 Task: Create a due date automation trigger when advanced on, on the wednesday before a card is due add fields without custom field "Resume" set to a number lower or equal to 1 and lower than 10 at 11:00 AM.
Action: Mouse moved to (1101, 91)
Screenshot: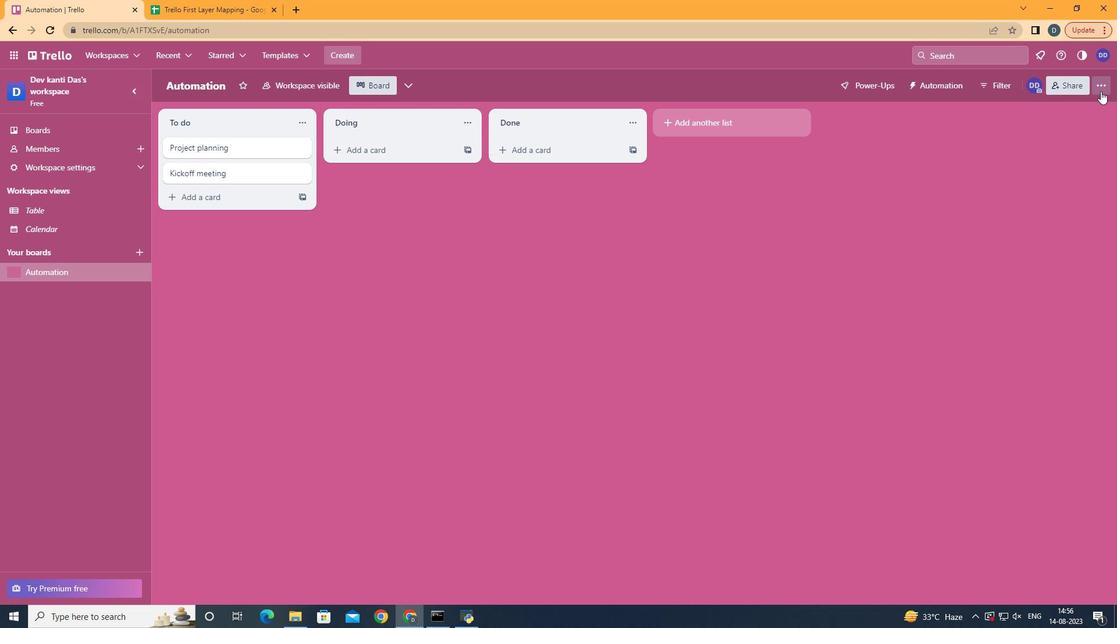 
Action: Mouse pressed left at (1101, 91)
Screenshot: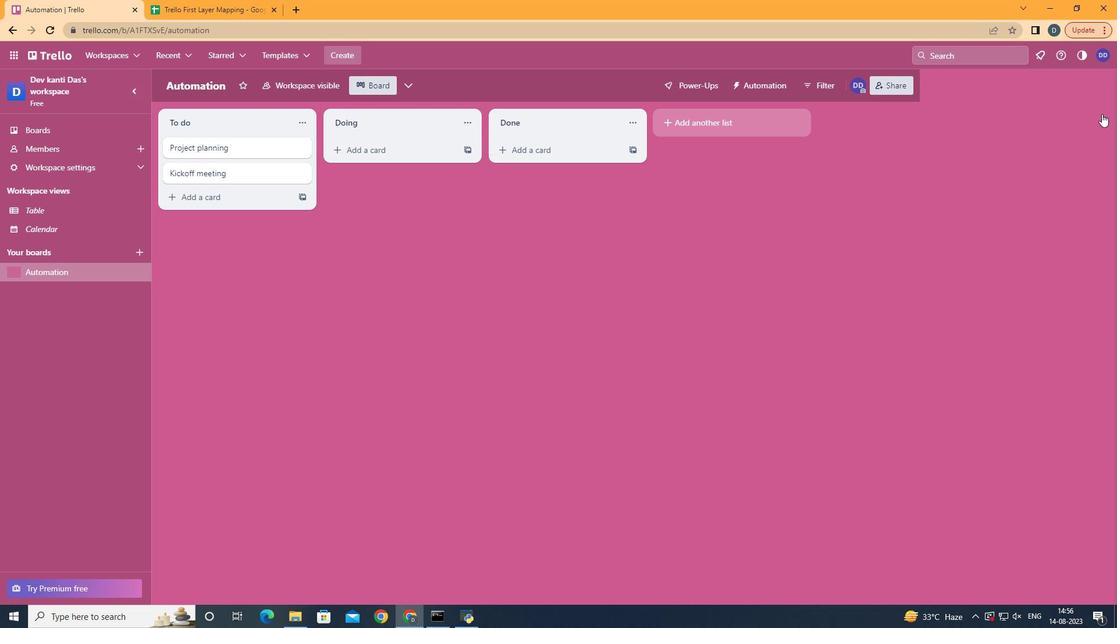 
Action: Mouse moved to (1042, 238)
Screenshot: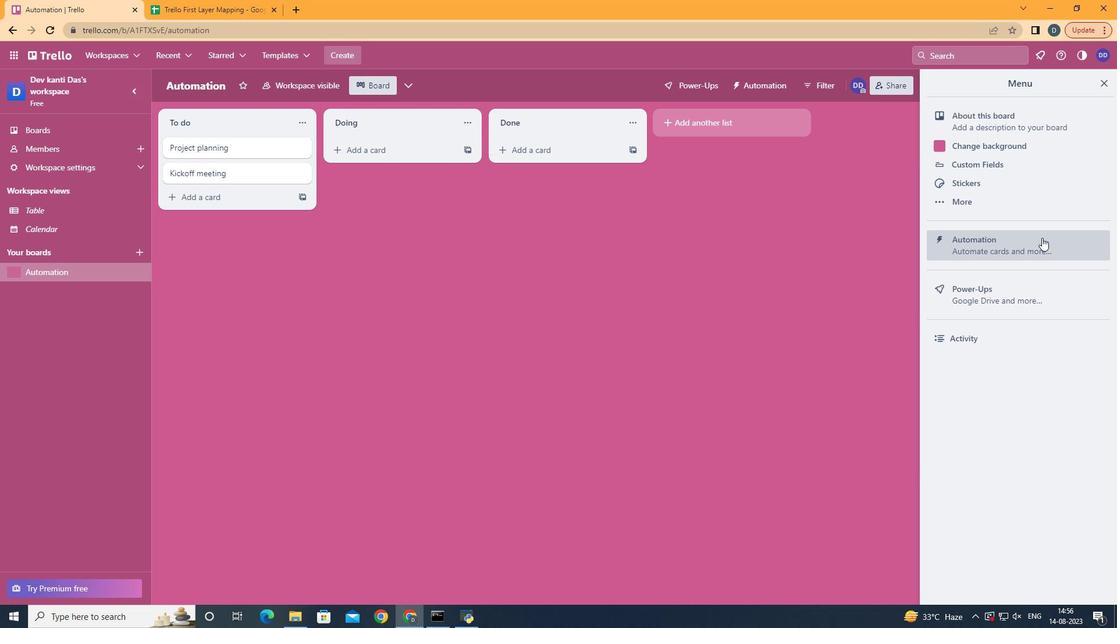 
Action: Mouse pressed left at (1042, 238)
Screenshot: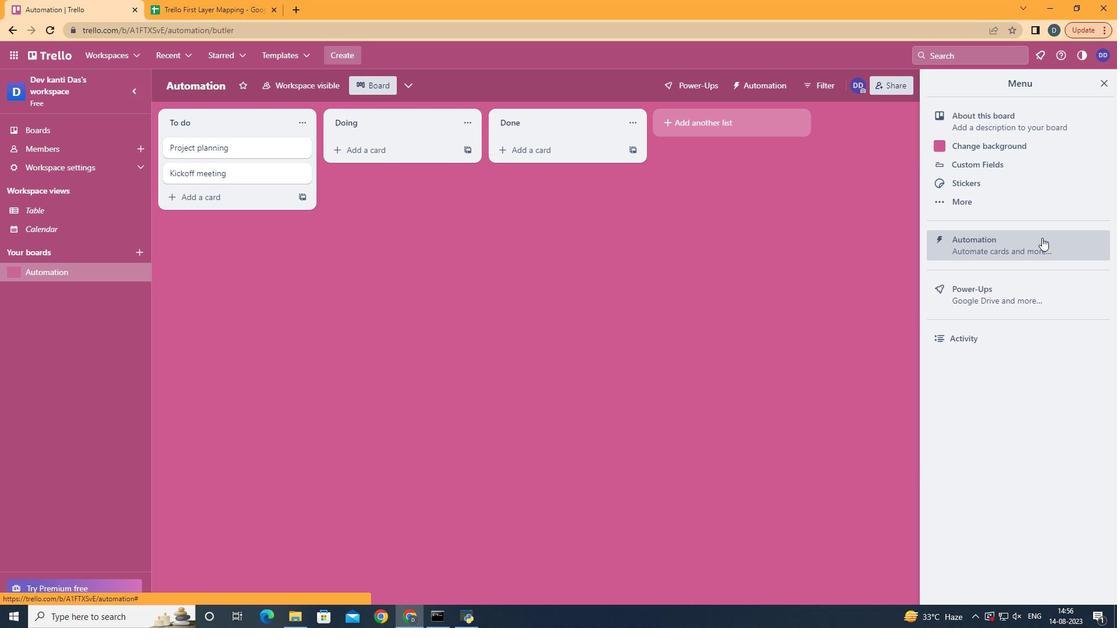 
Action: Mouse moved to (217, 231)
Screenshot: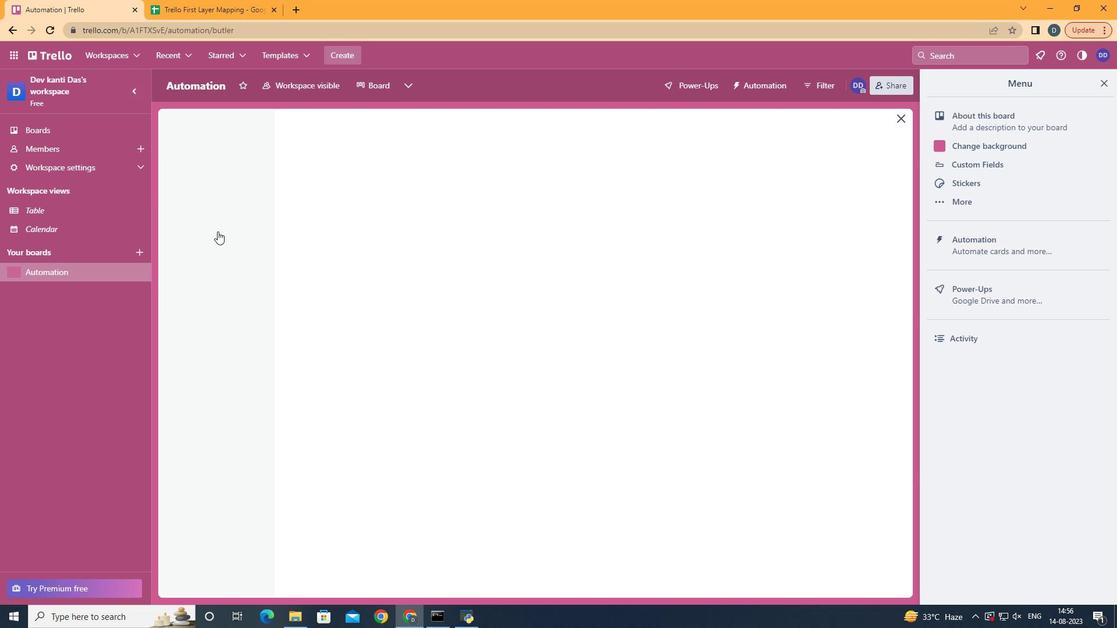 
Action: Mouse pressed left at (217, 231)
Screenshot: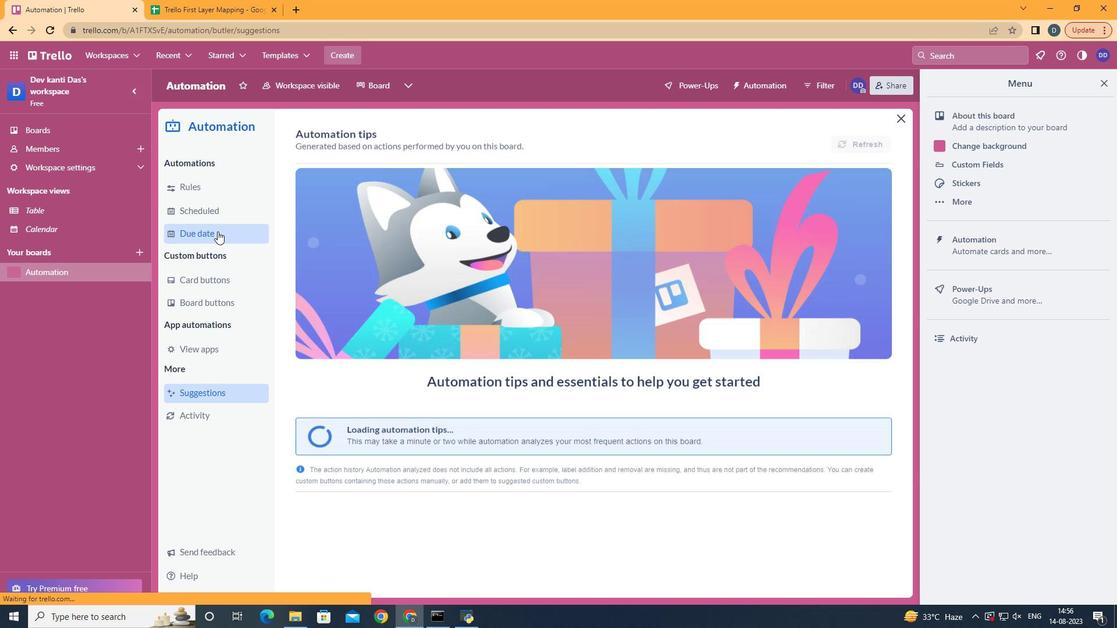 
Action: Mouse moved to (822, 136)
Screenshot: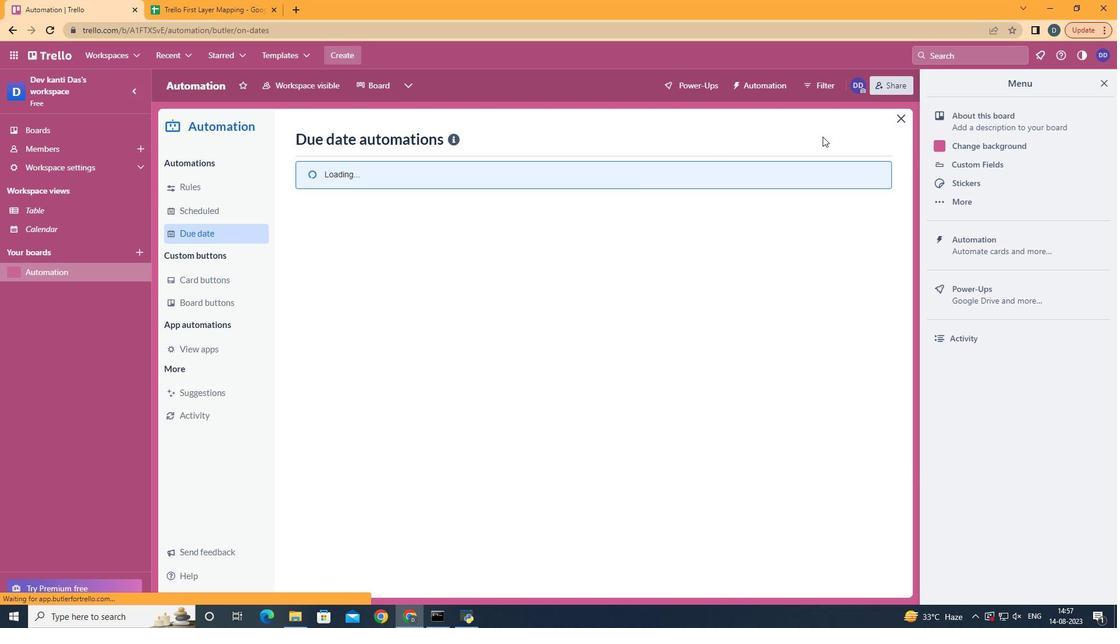 
Action: Mouse pressed left at (822, 136)
Screenshot: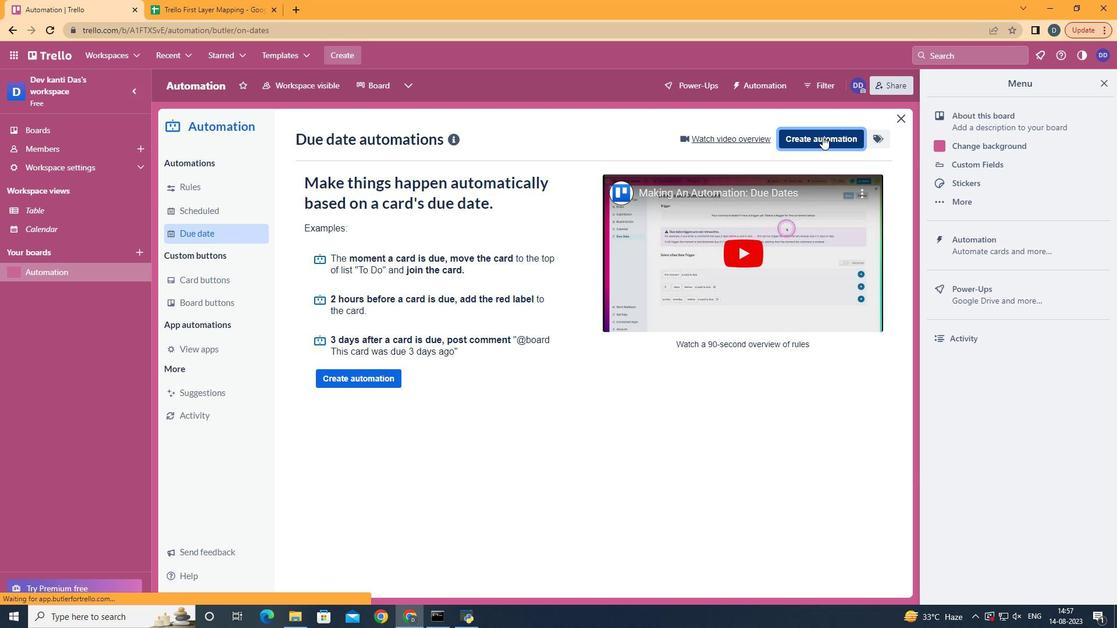
Action: Mouse moved to (637, 232)
Screenshot: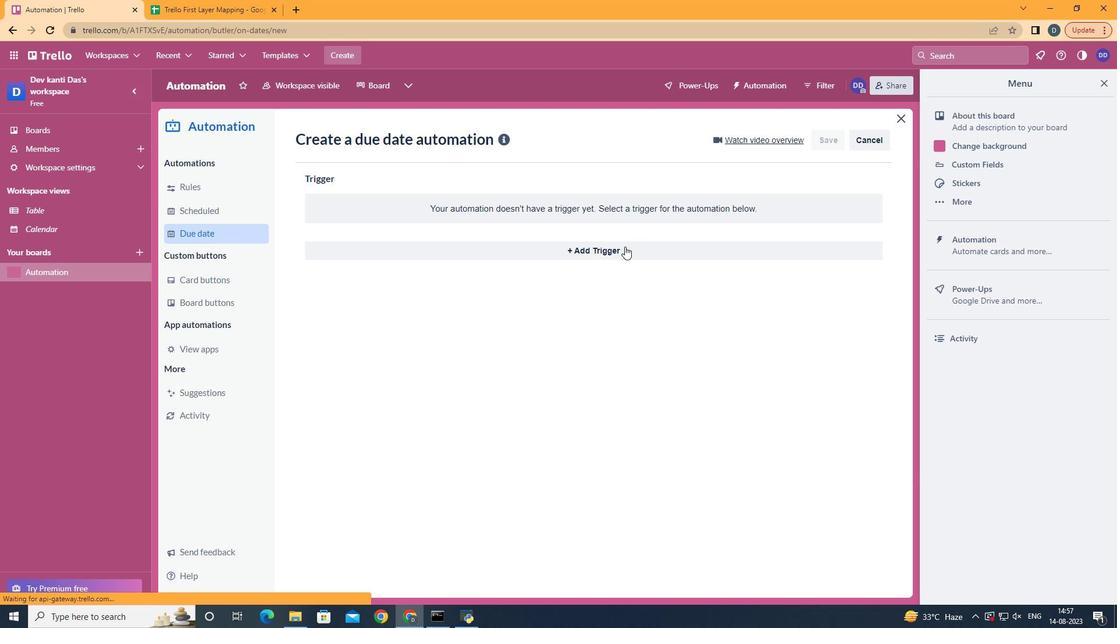
Action: Mouse pressed left at (637, 232)
Screenshot: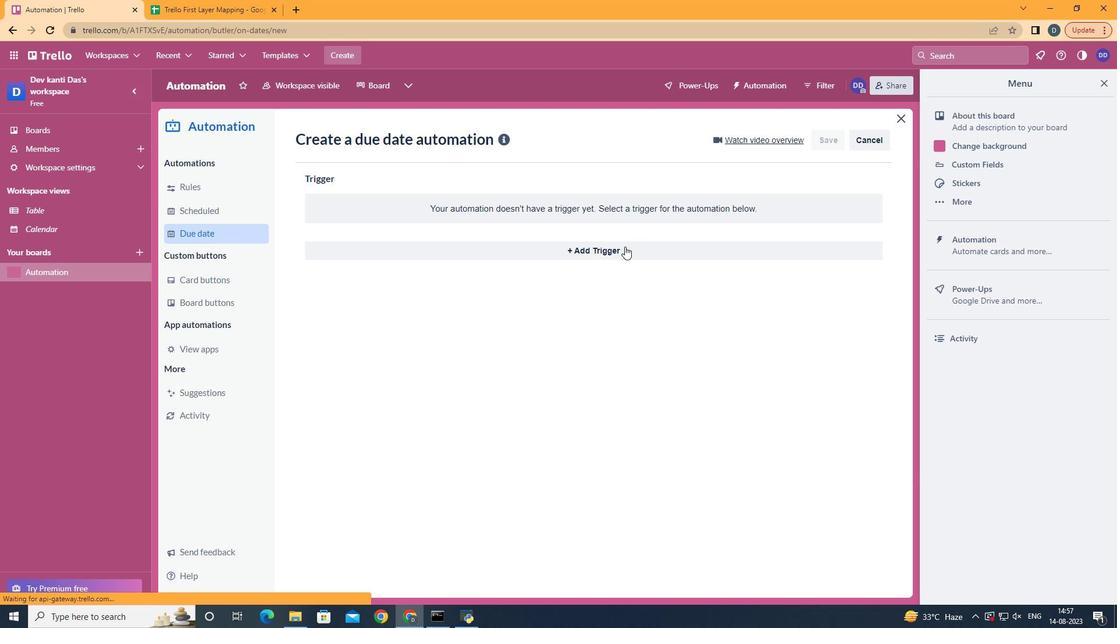 
Action: Mouse moved to (625, 247)
Screenshot: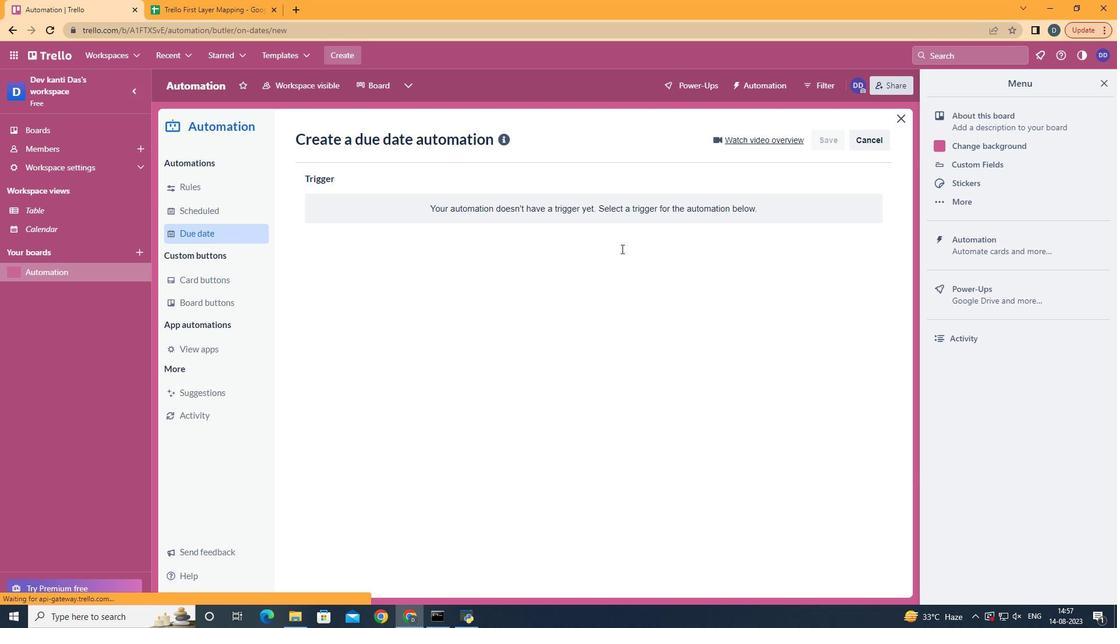 
Action: Mouse pressed left at (625, 247)
Screenshot: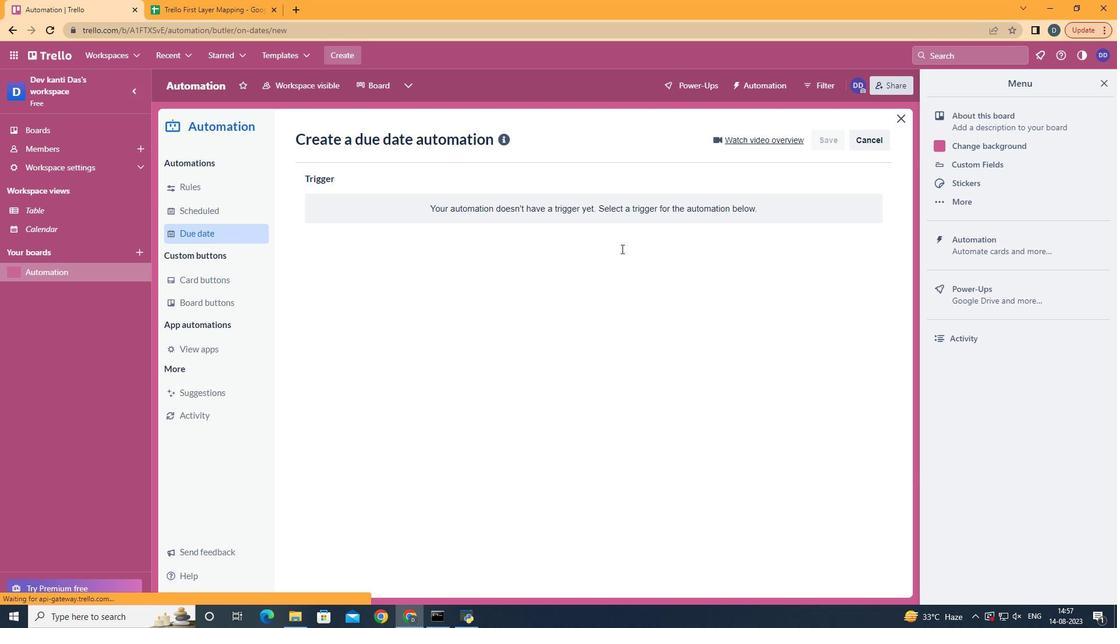 
Action: Mouse moved to (386, 343)
Screenshot: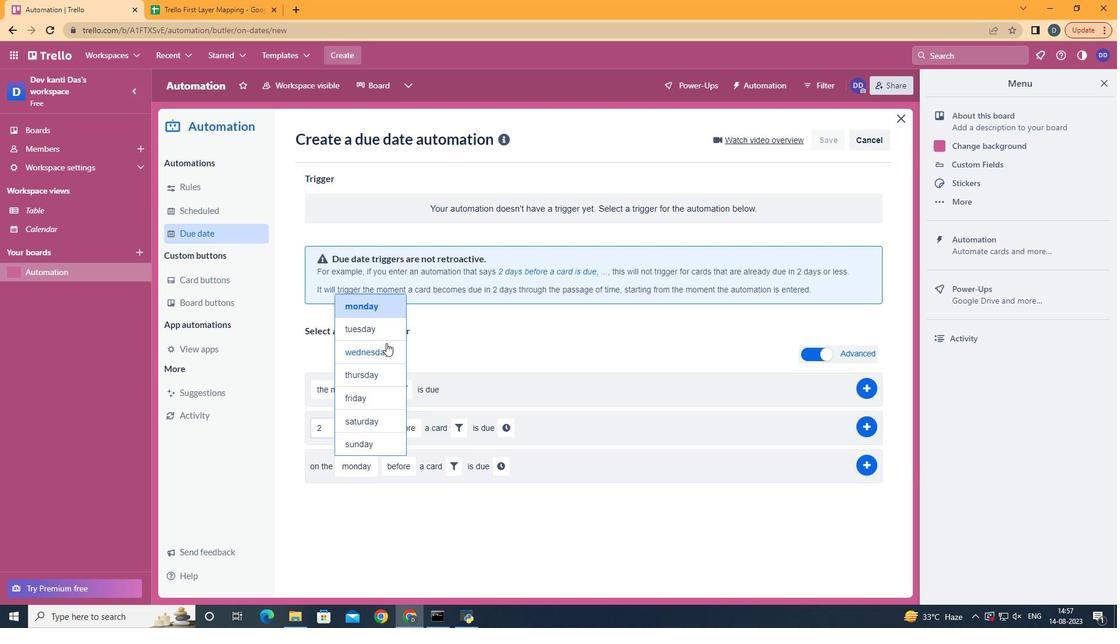 
Action: Mouse pressed left at (386, 343)
Screenshot: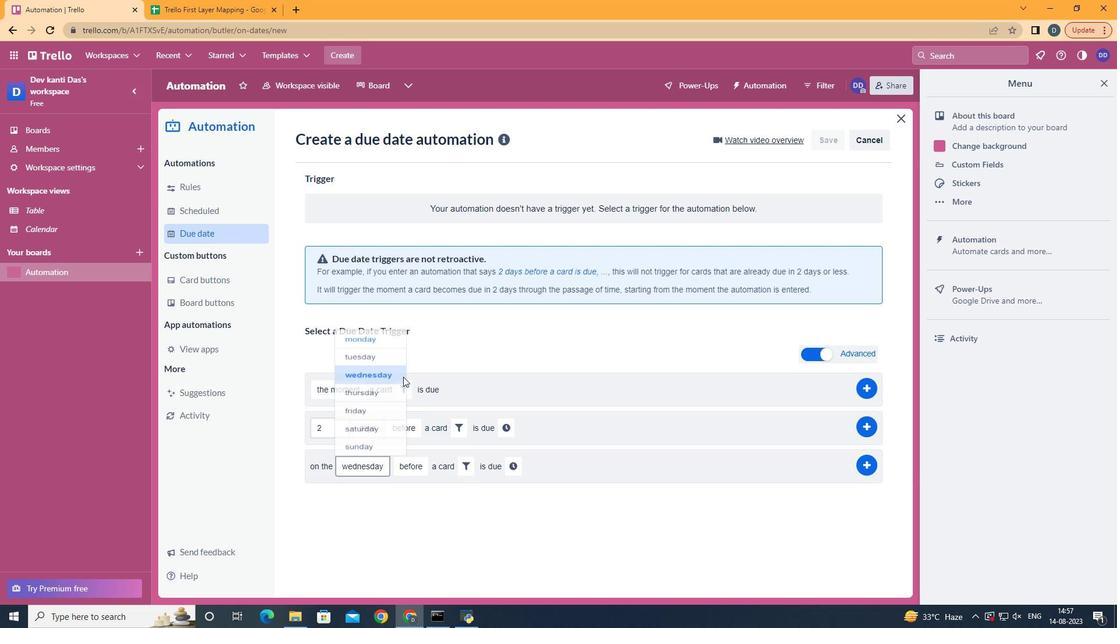 
Action: Mouse moved to (467, 460)
Screenshot: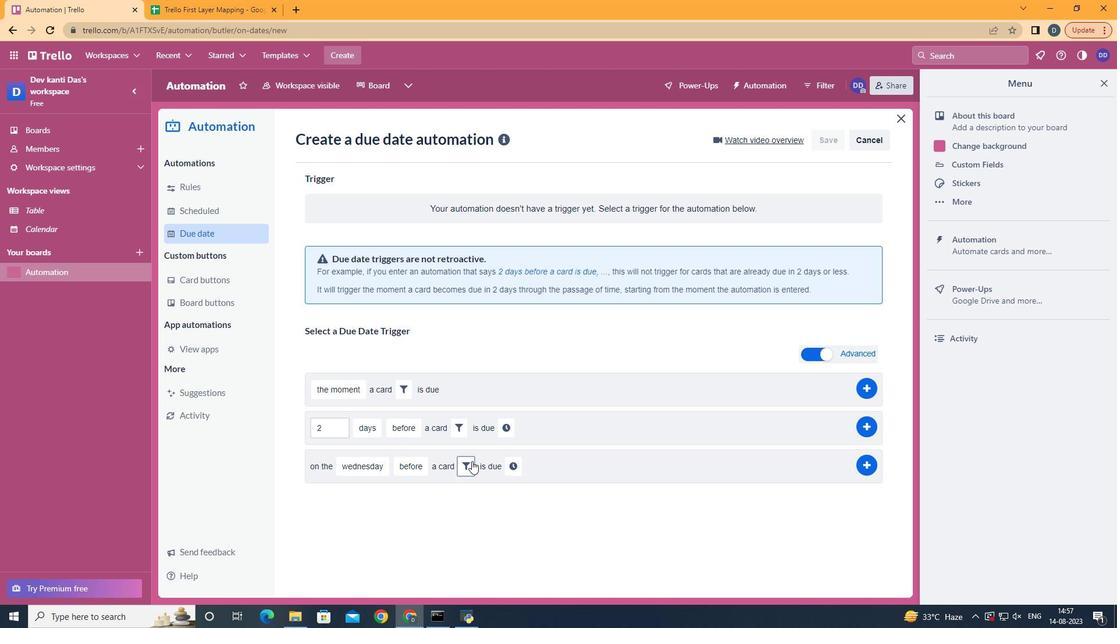 
Action: Mouse pressed left at (467, 460)
Screenshot: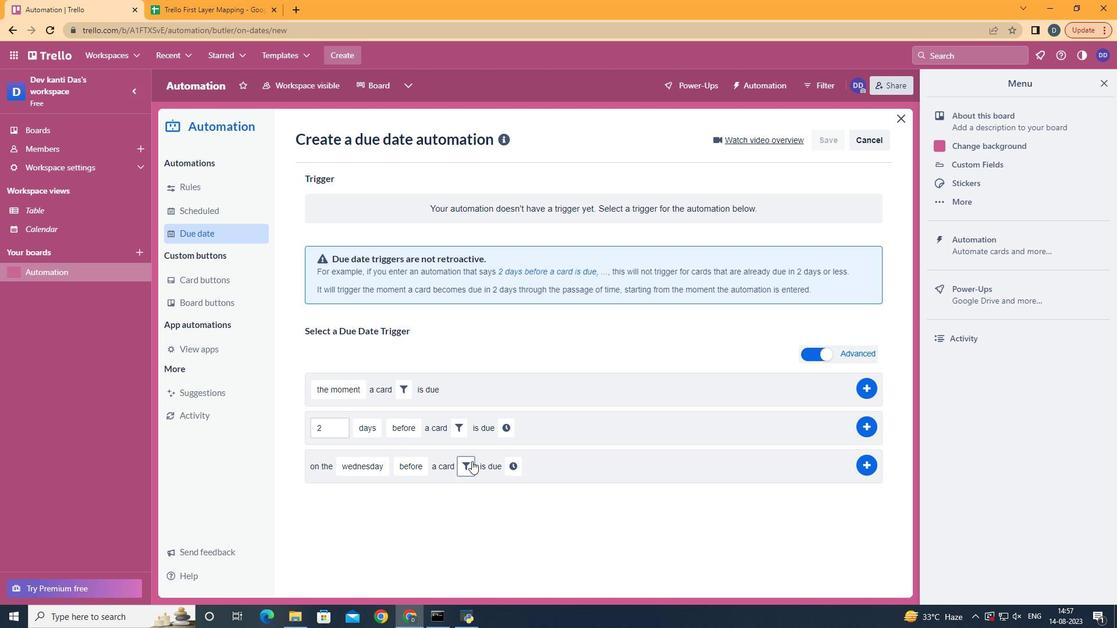 
Action: Mouse moved to (634, 507)
Screenshot: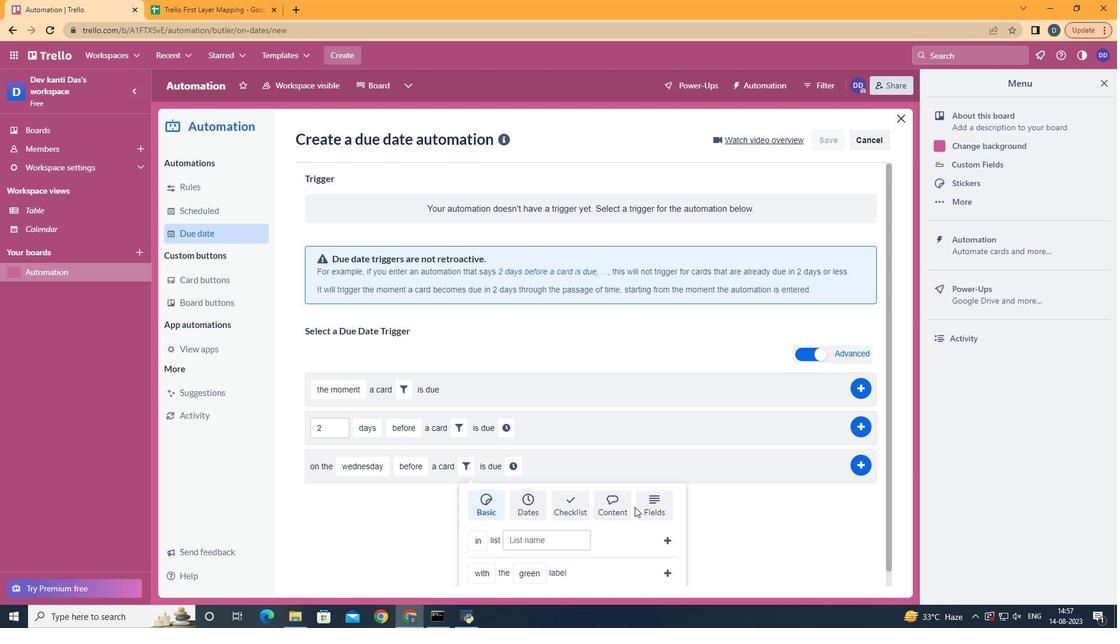 
Action: Mouse pressed left at (634, 507)
Screenshot: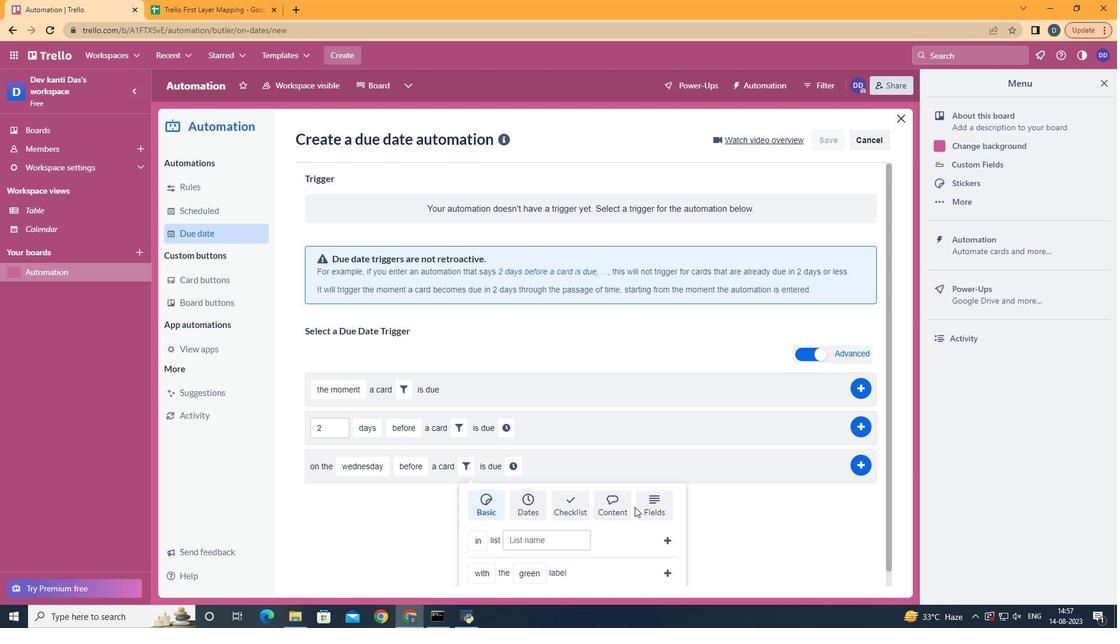 
Action: Mouse moved to (639, 508)
Screenshot: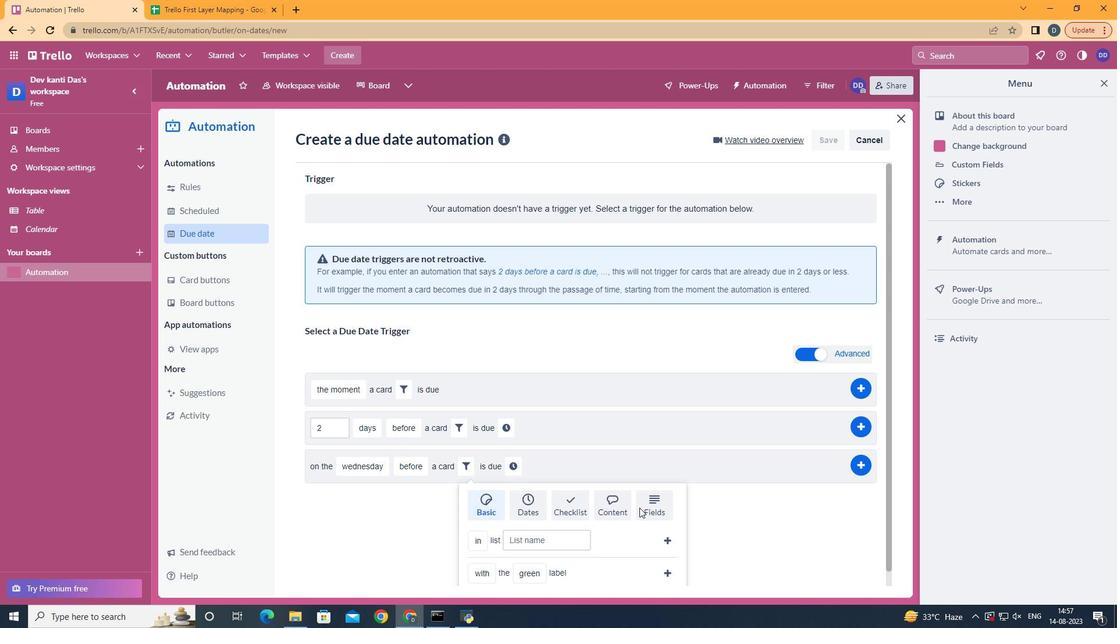 
Action: Mouse pressed left at (639, 508)
Screenshot: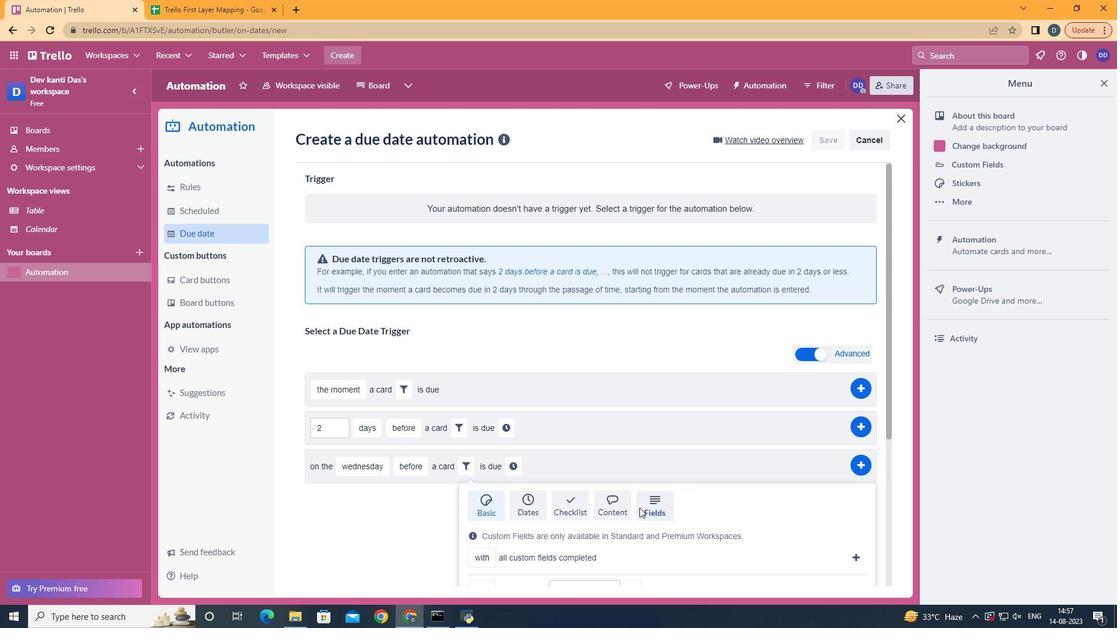
Action: Mouse scrolled (639, 507) with delta (0, 0)
Screenshot: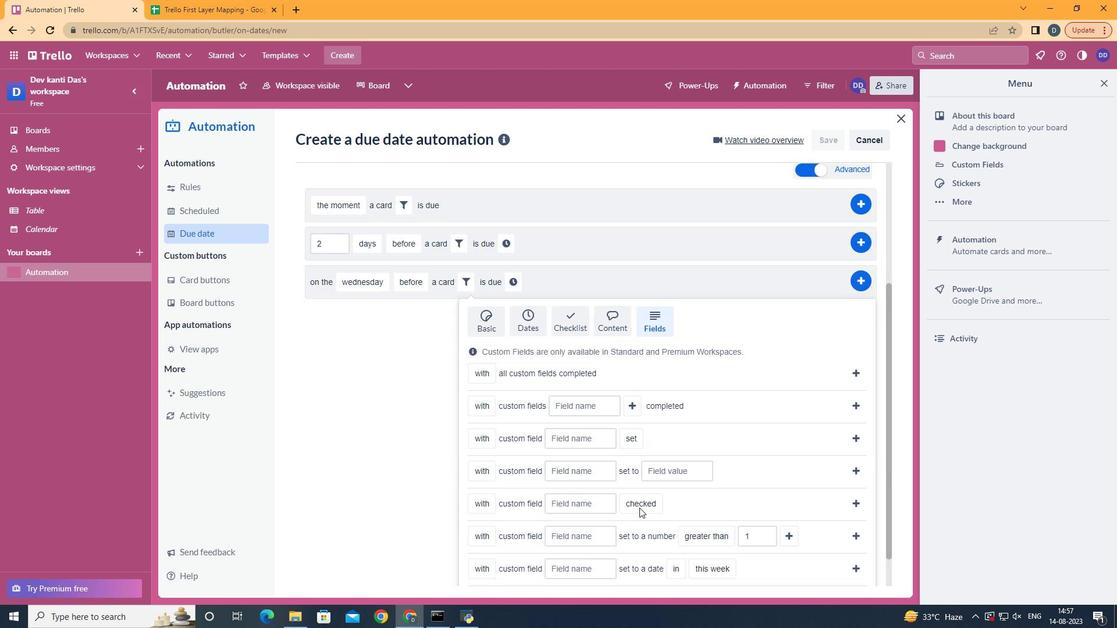 
Action: Mouse scrolled (639, 507) with delta (0, 0)
Screenshot: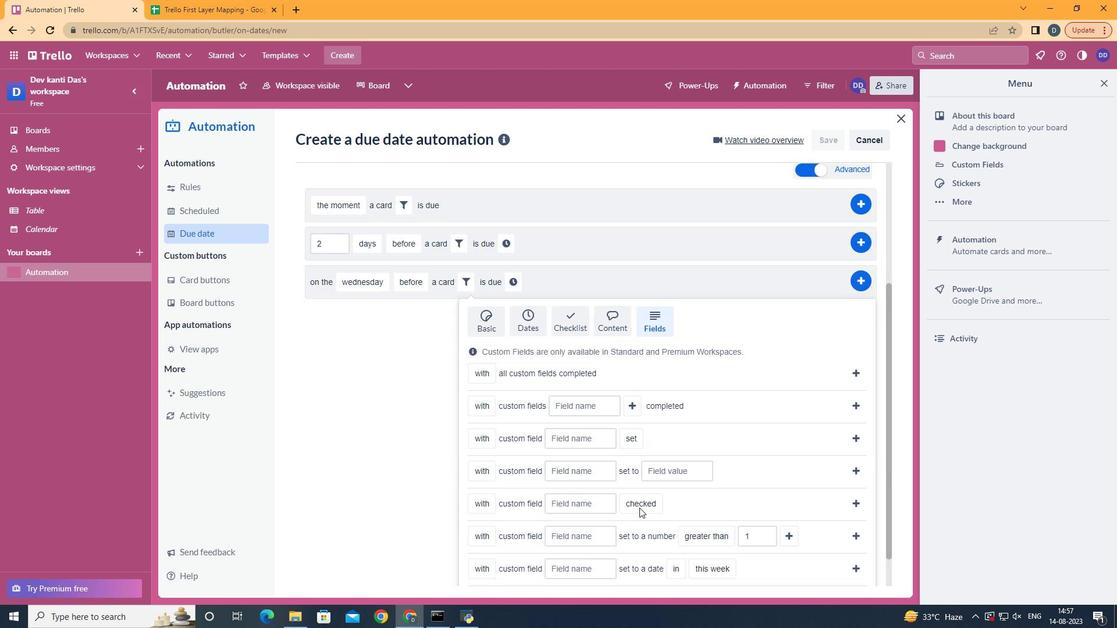 
Action: Mouse scrolled (639, 507) with delta (0, 0)
Screenshot: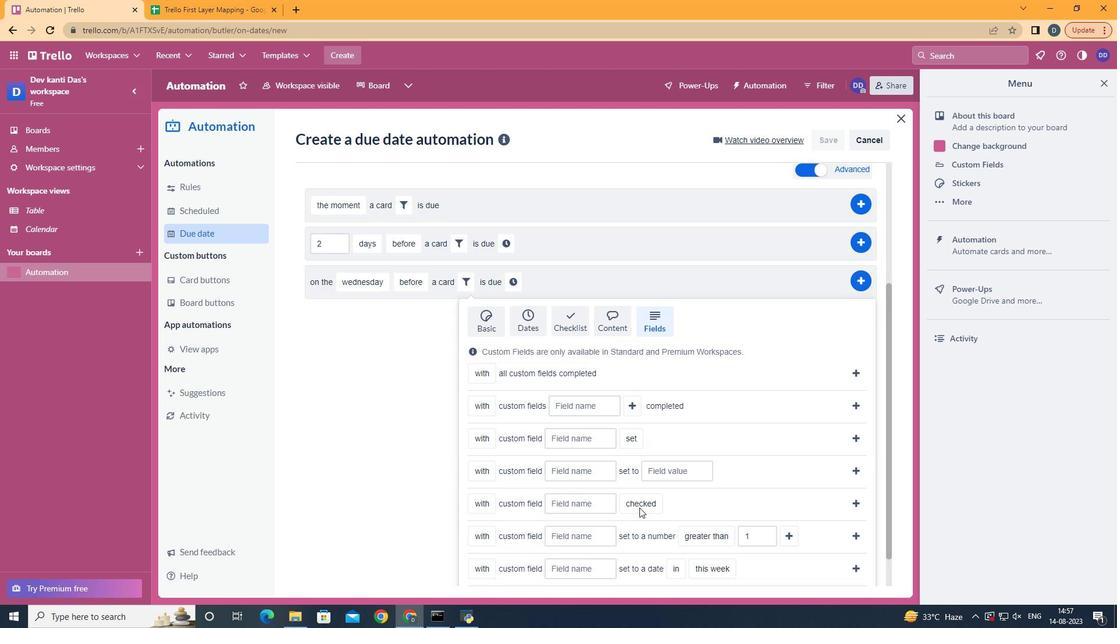 
Action: Mouse scrolled (639, 507) with delta (0, 0)
Screenshot: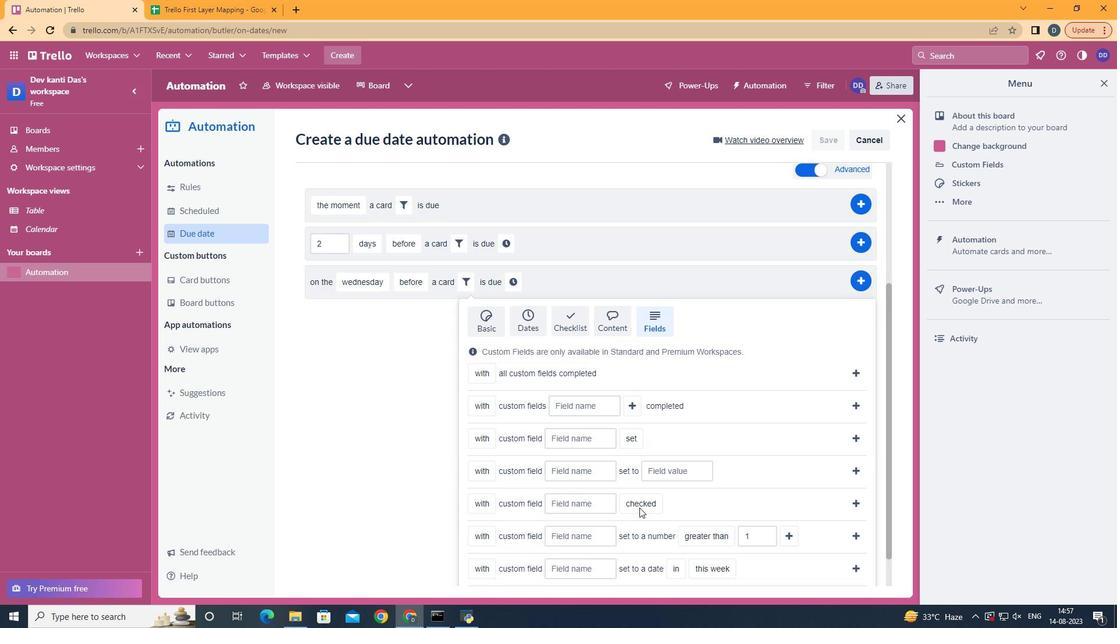 
Action: Mouse scrolled (639, 507) with delta (0, 0)
Screenshot: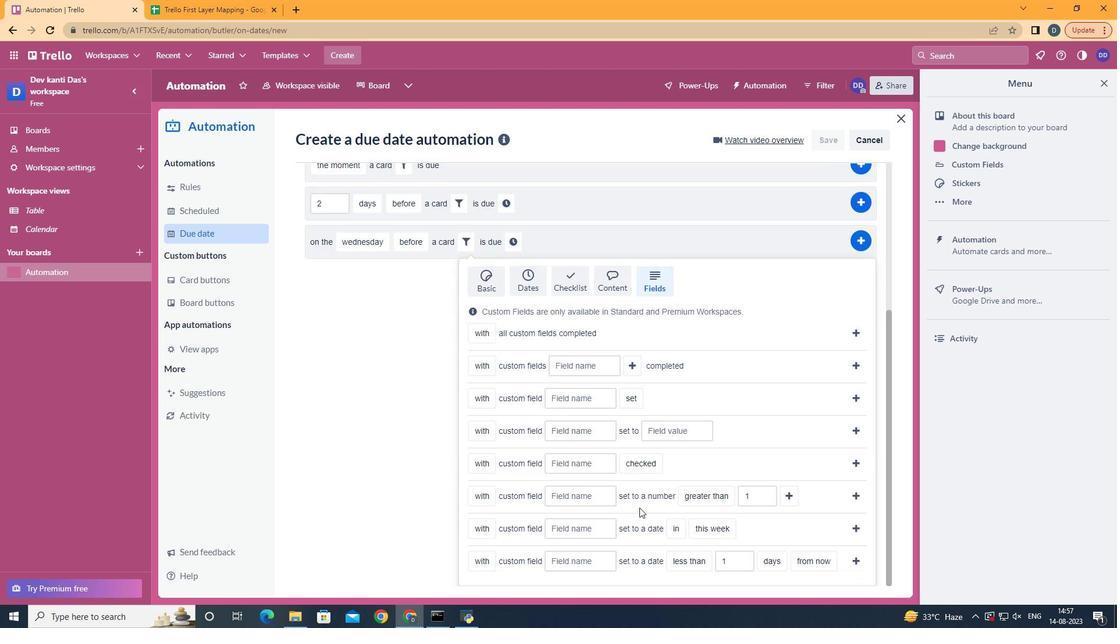 
Action: Mouse scrolled (639, 507) with delta (0, 0)
Screenshot: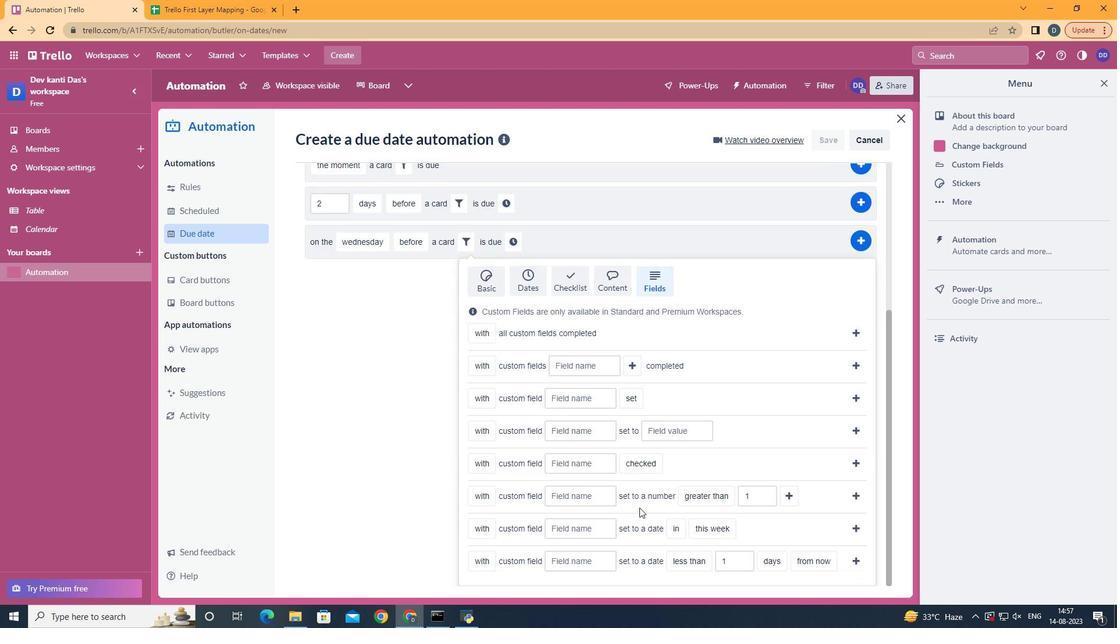 
Action: Mouse moved to (485, 534)
Screenshot: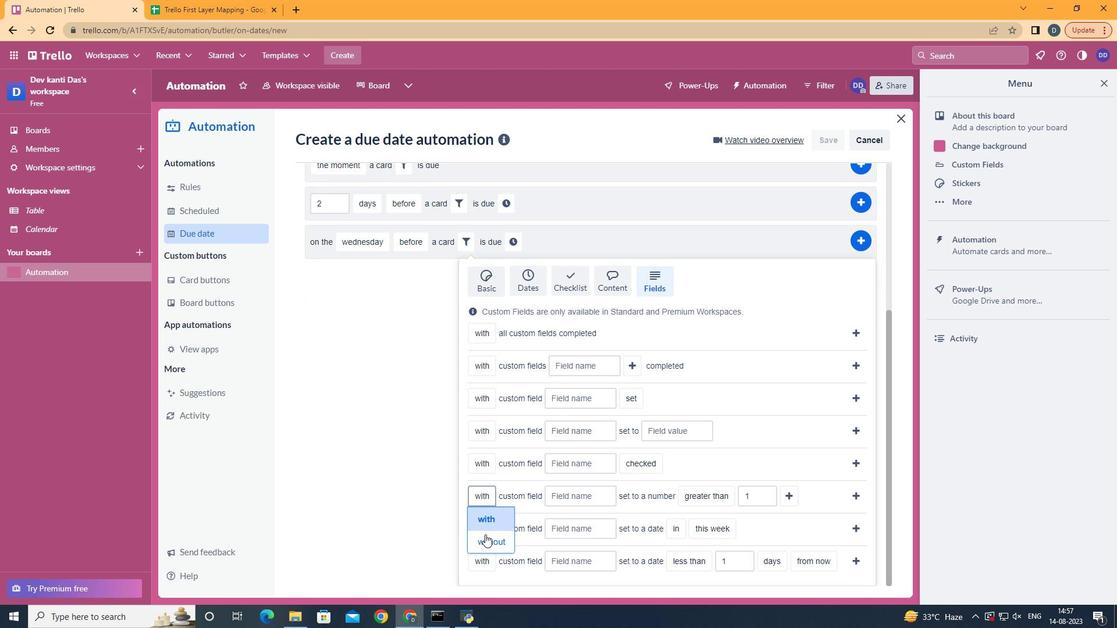 
Action: Mouse pressed left at (485, 534)
Screenshot: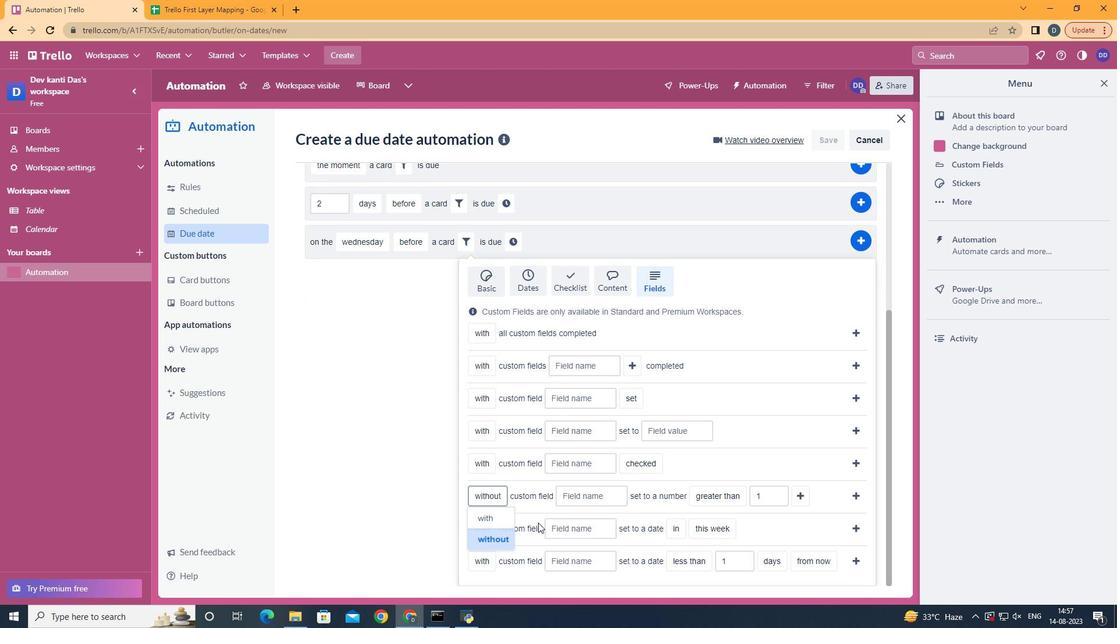 
Action: Mouse moved to (602, 490)
Screenshot: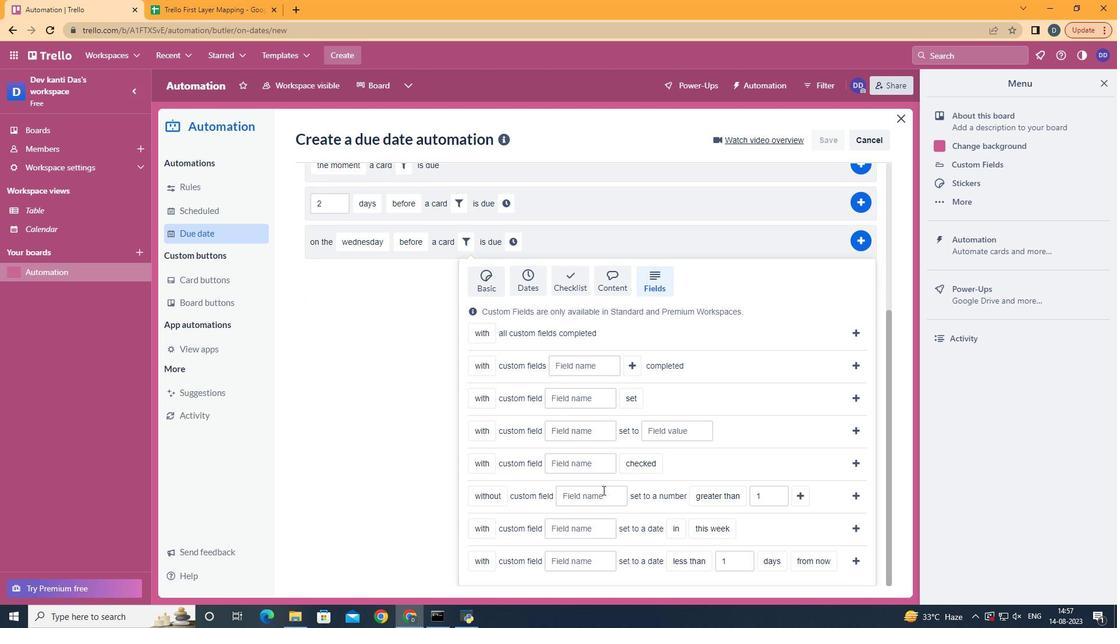
Action: Mouse pressed left at (602, 490)
Screenshot: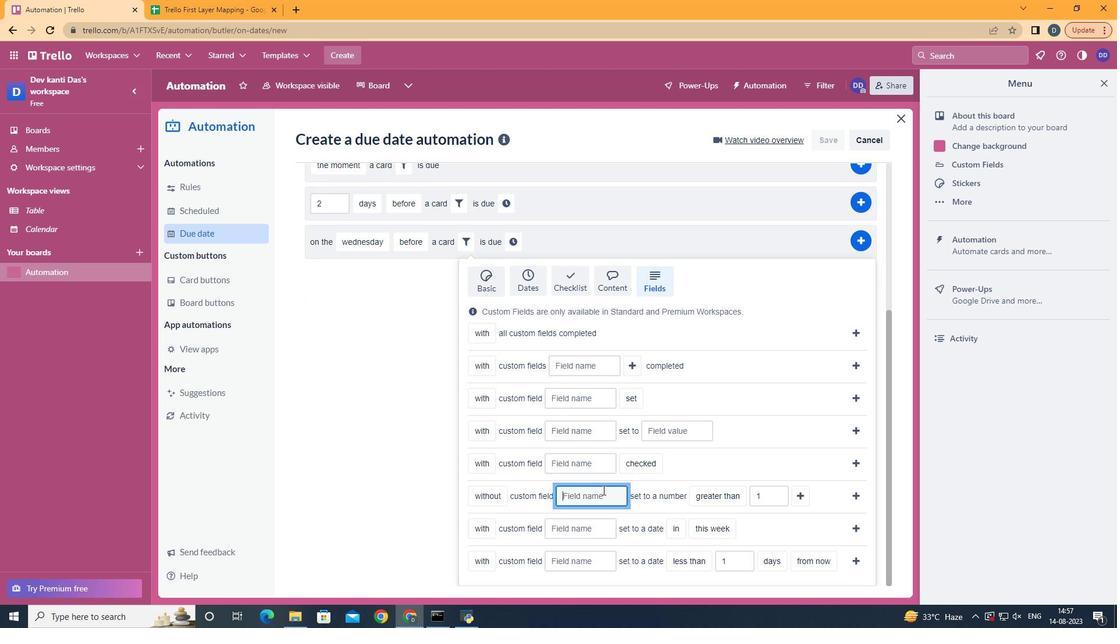 
Action: Key pressed <Key.shift><Key.shift><Key.shift>Resume
Screenshot: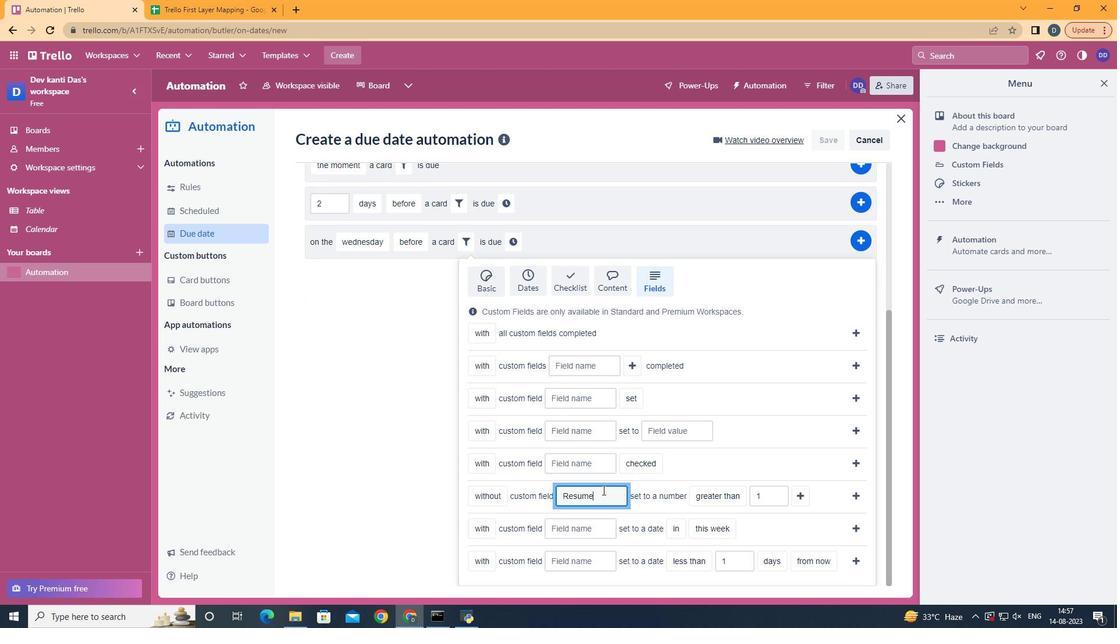 
Action: Mouse moved to (742, 465)
Screenshot: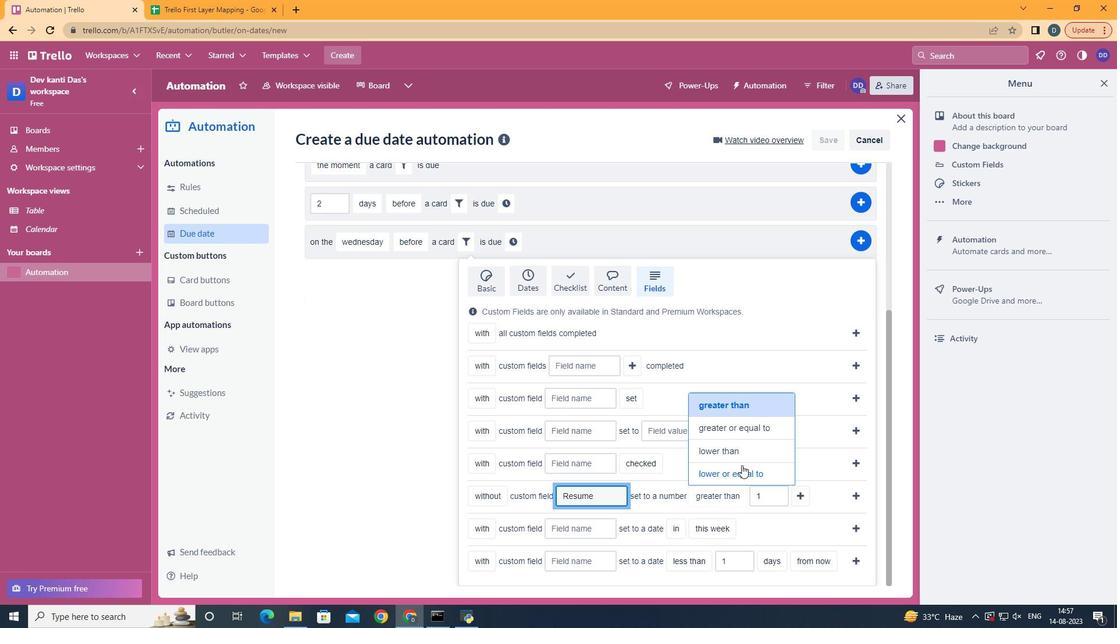 
Action: Mouse pressed left at (742, 465)
Screenshot: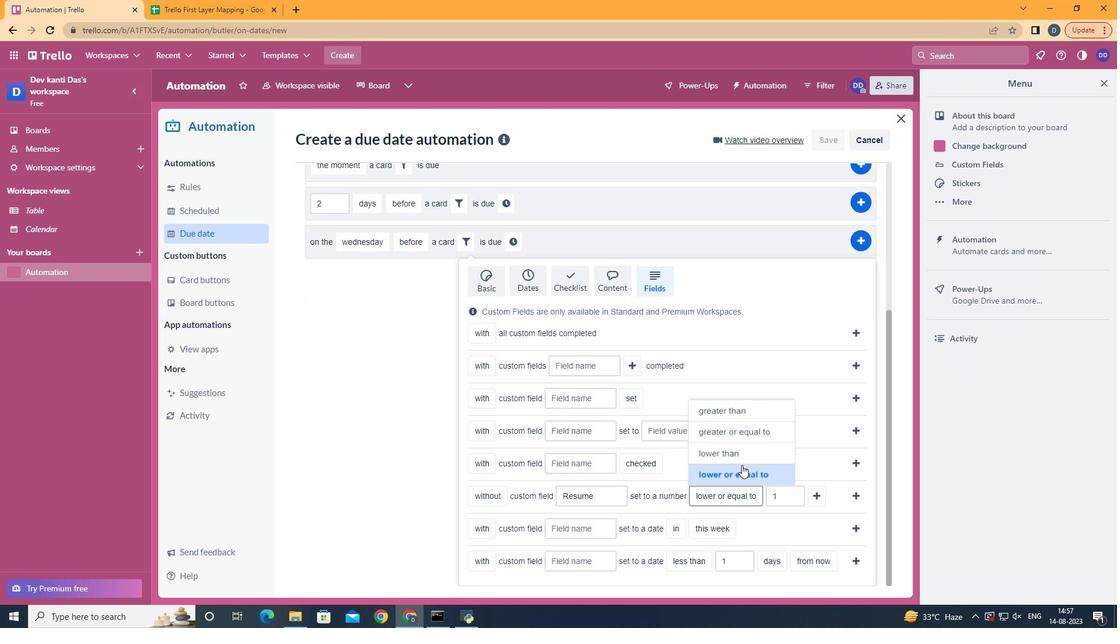 
Action: Mouse moved to (814, 496)
Screenshot: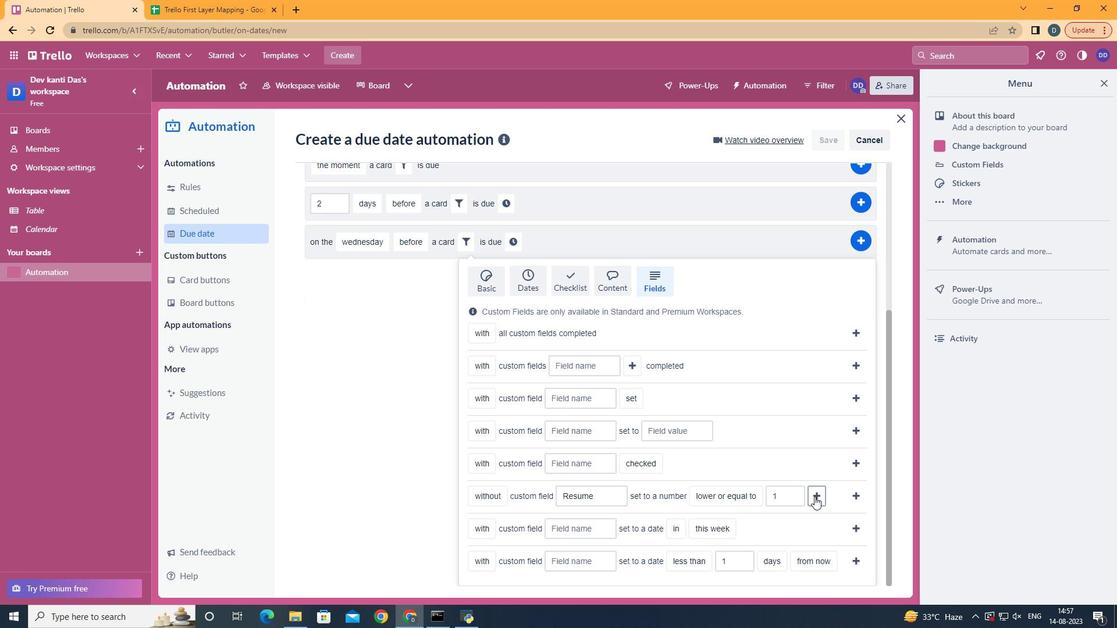 
Action: Mouse pressed left at (814, 496)
Screenshot: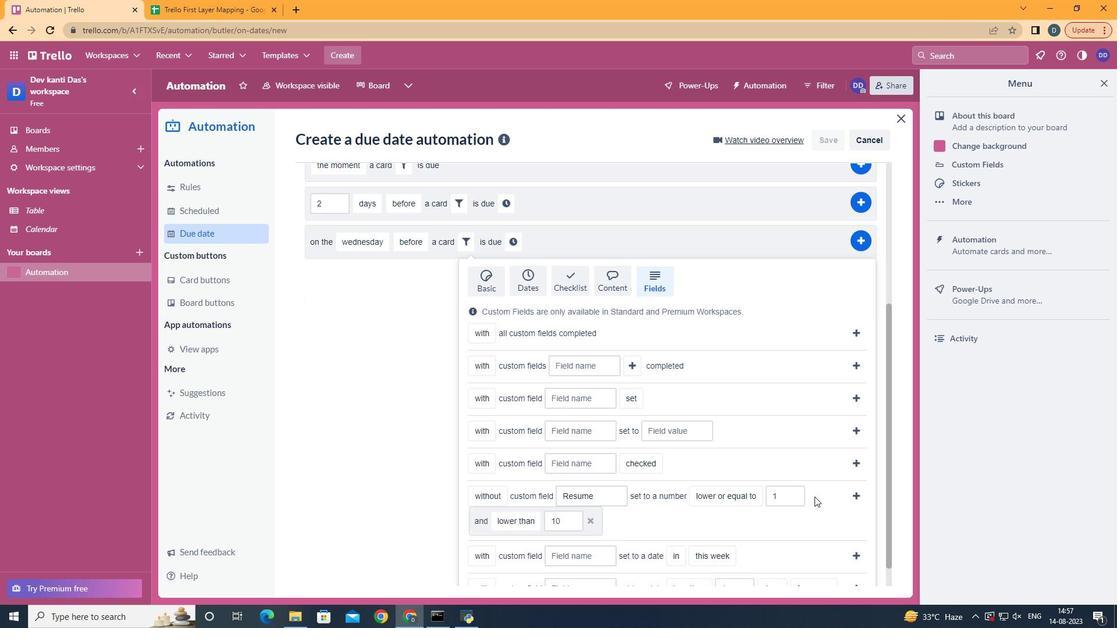 
Action: Mouse moved to (850, 495)
Screenshot: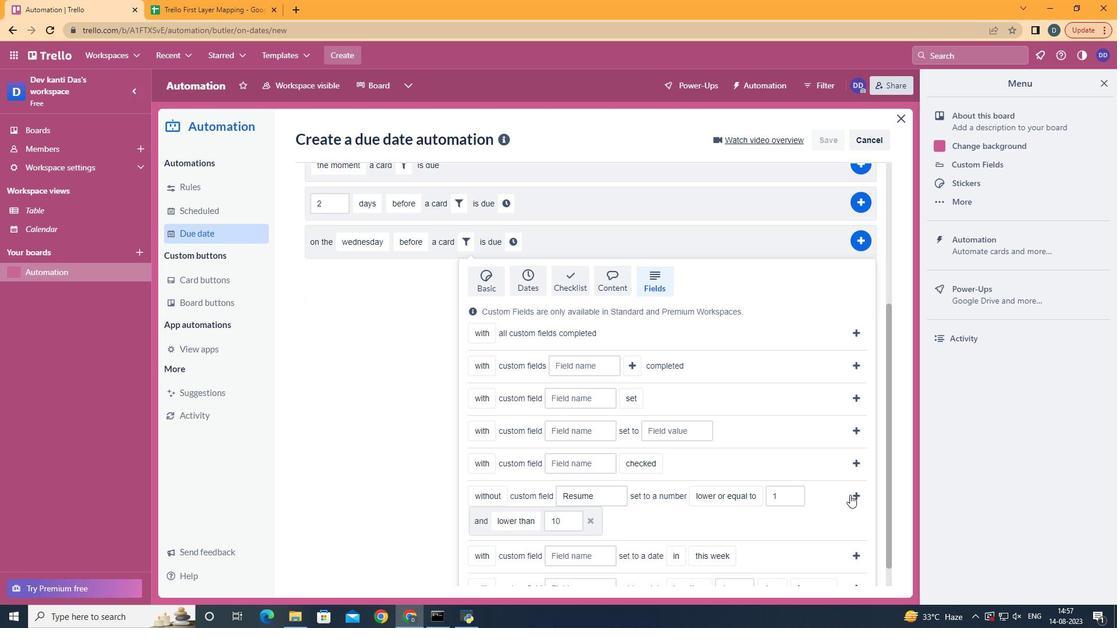 
Action: Mouse pressed left at (850, 495)
Screenshot: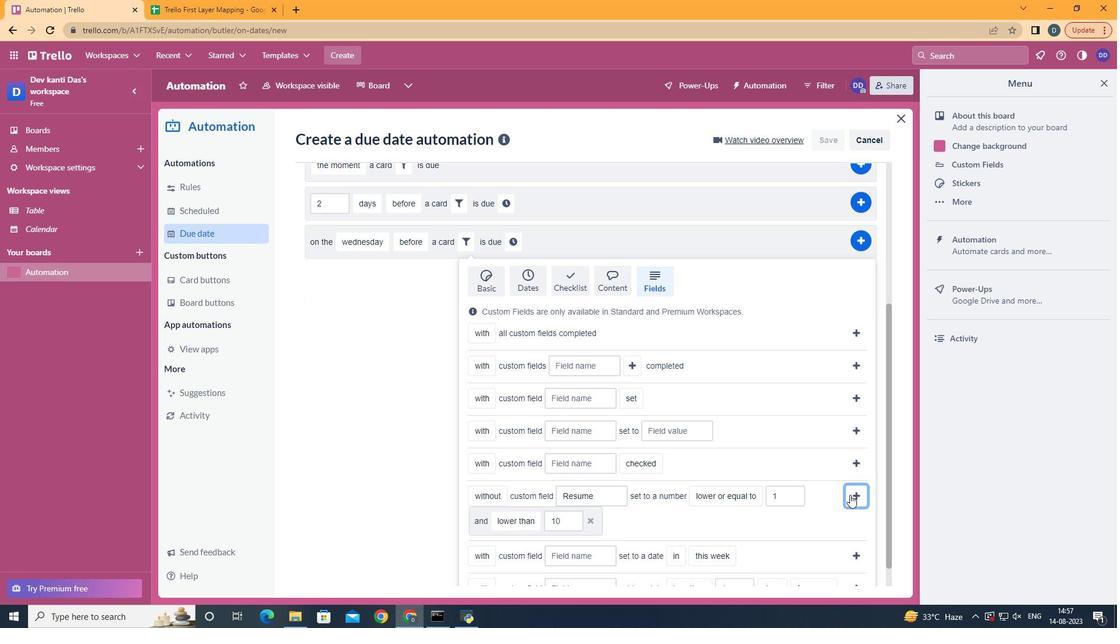 
Action: Mouse moved to (312, 487)
Screenshot: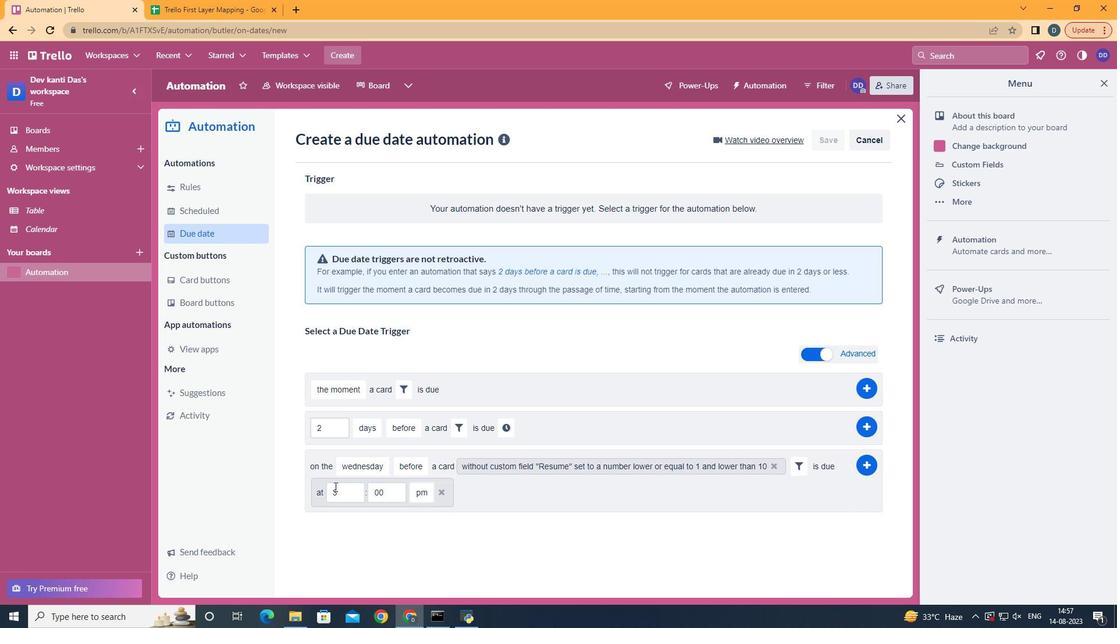 
Action: Mouse pressed left at (312, 487)
Screenshot: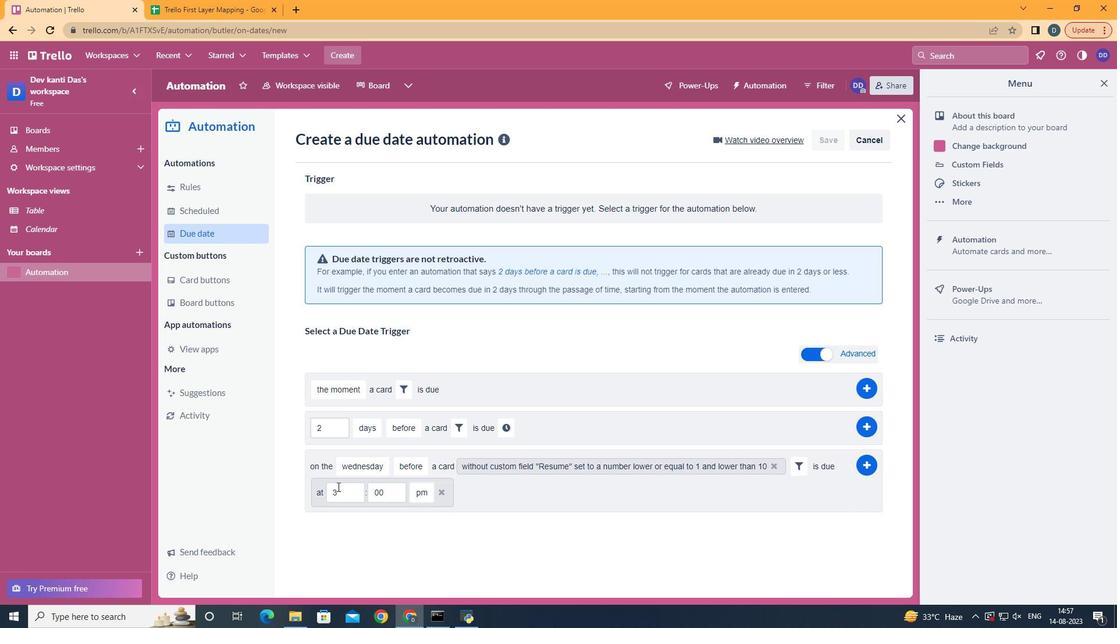 
Action: Mouse moved to (337, 487)
Screenshot: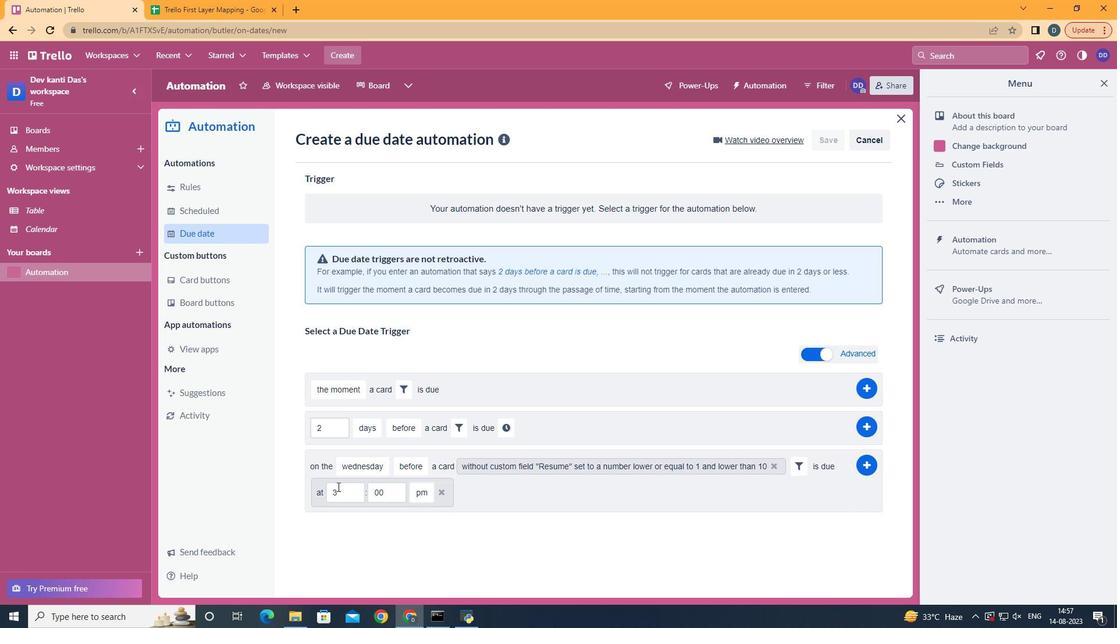 
Action: Mouse pressed left at (337, 487)
Screenshot: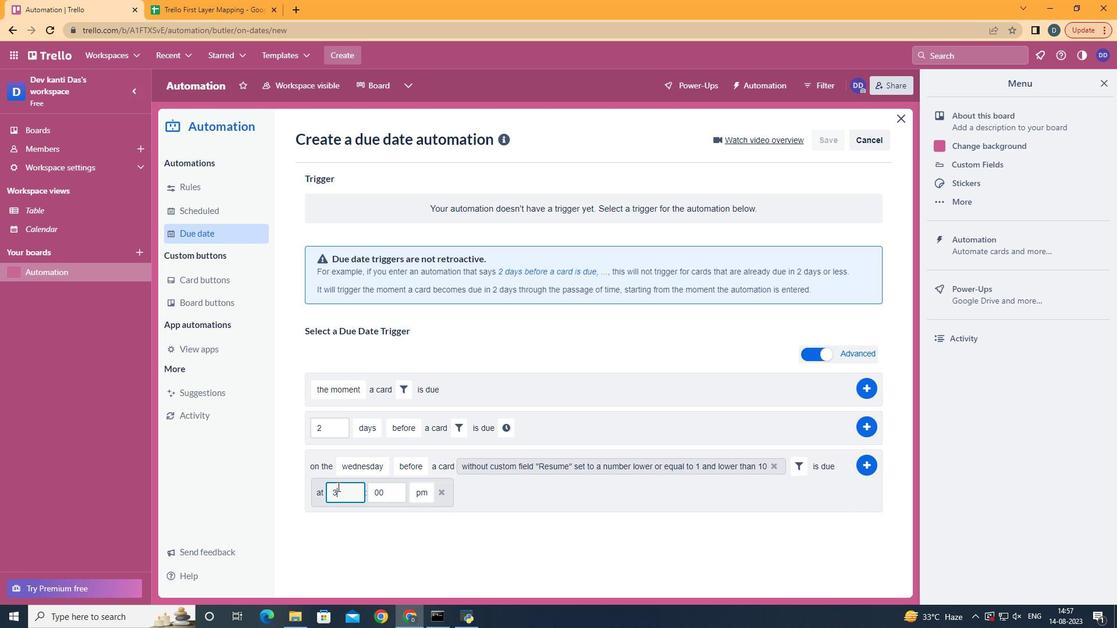 
Action: Key pressed <Key.backspace>11
Screenshot: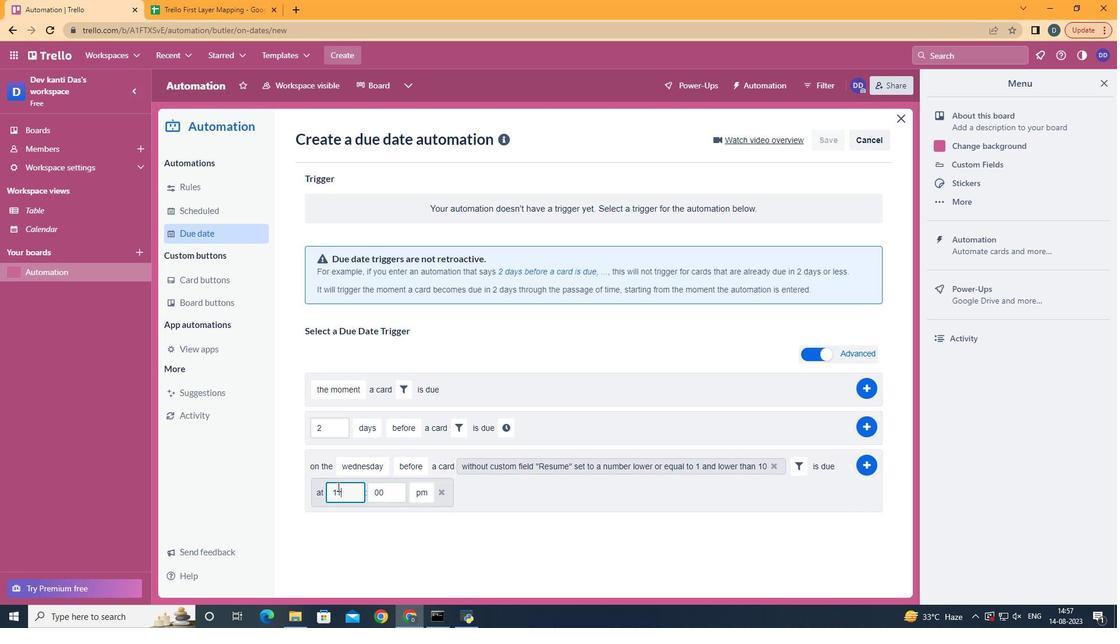 
Action: Mouse moved to (425, 518)
Screenshot: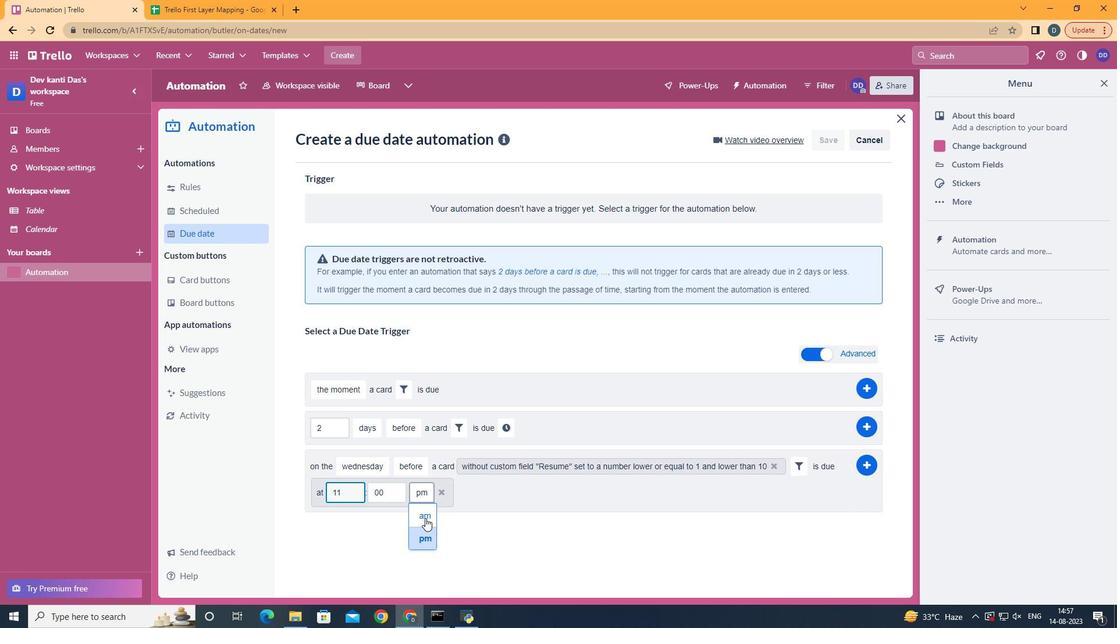 
Action: Mouse pressed left at (425, 518)
Screenshot: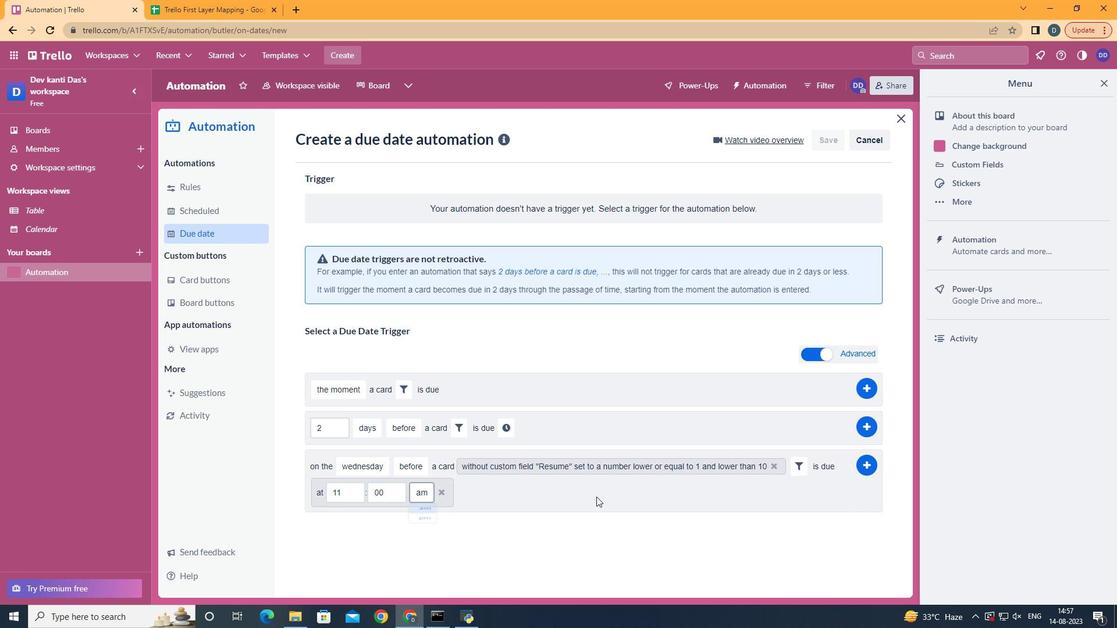 
Action: Mouse moved to (863, 465)
Screenshot: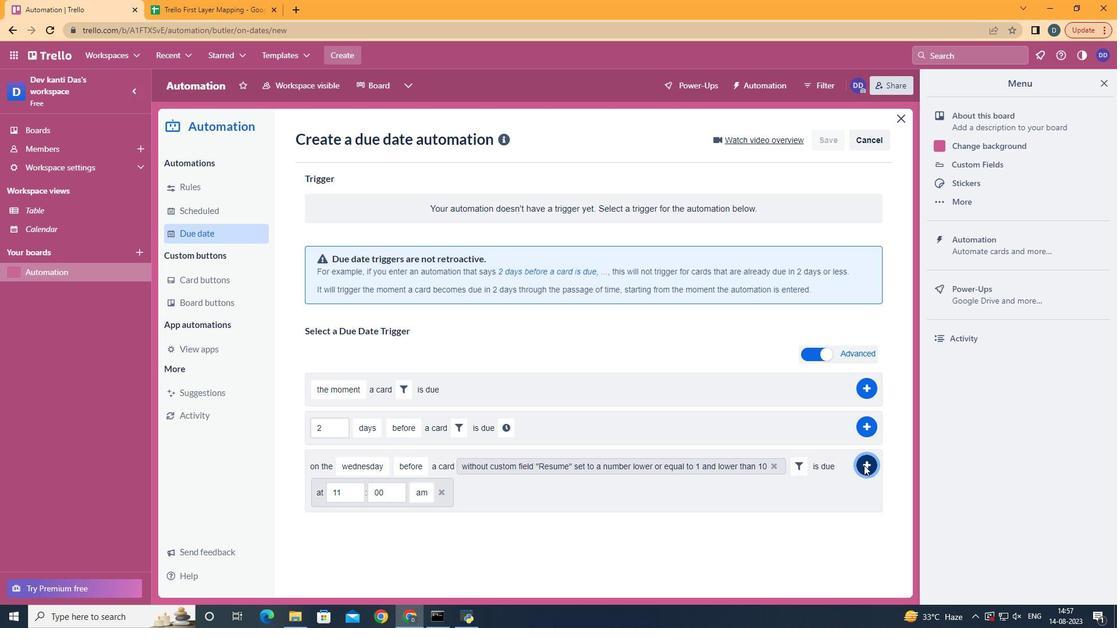 
Action: Mouse pressed left at (863, 465)
Screenshot: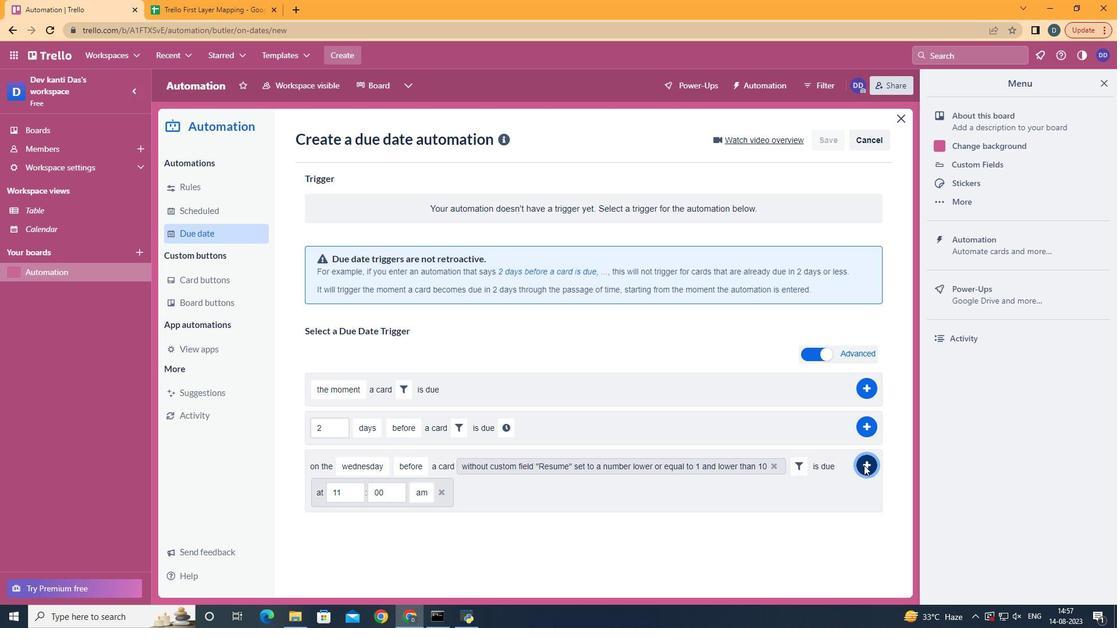 
Action: Mouse moved to (864, 465)
Screenshot: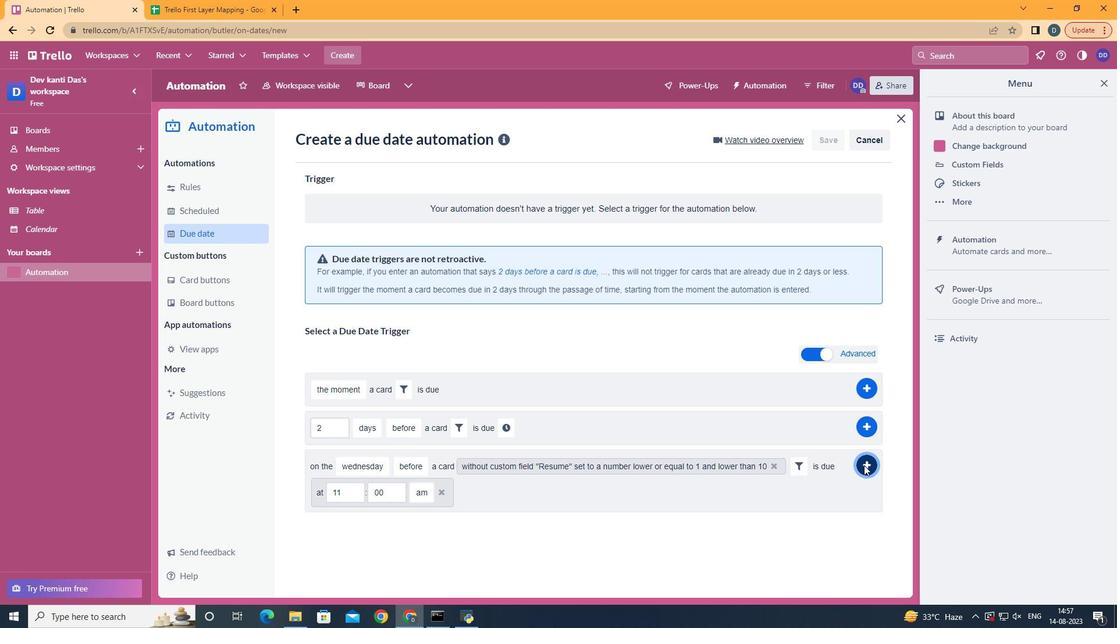 
